 Task: Change curve  line weight to 3PX.
Action: Mouse moved to (570, 437)
Screenshot: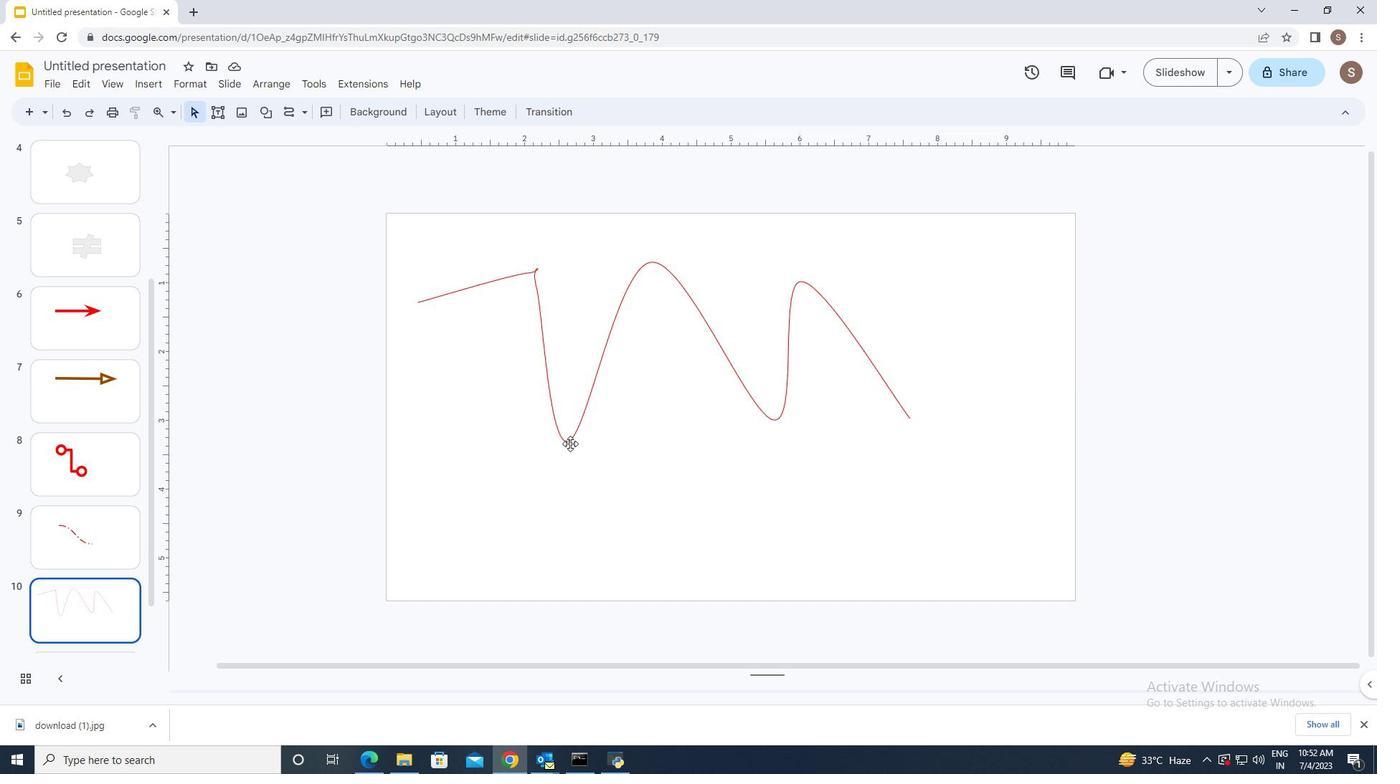 
Action: Mouse pressed left at (570, 437)
Screenshot: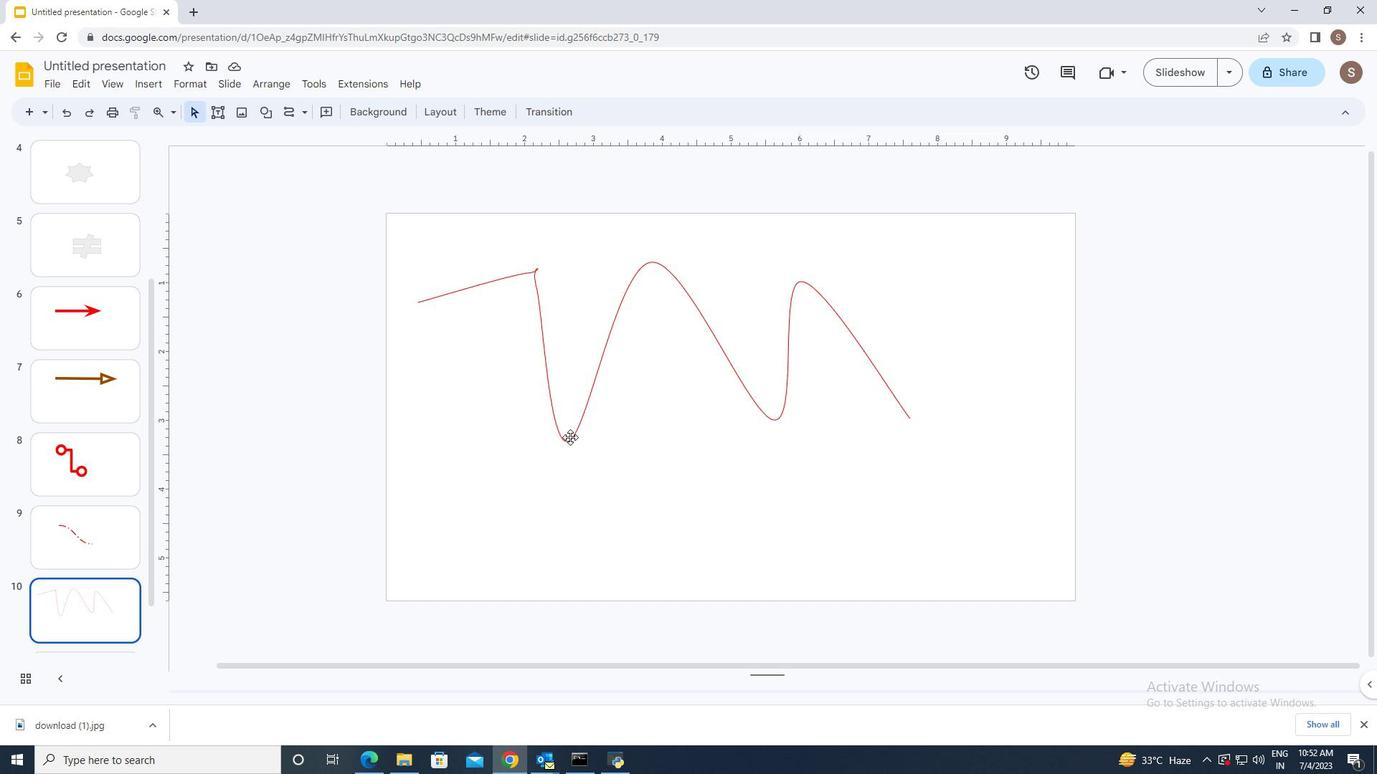
Action: Mouse moved to (377, 108)
Screenshot: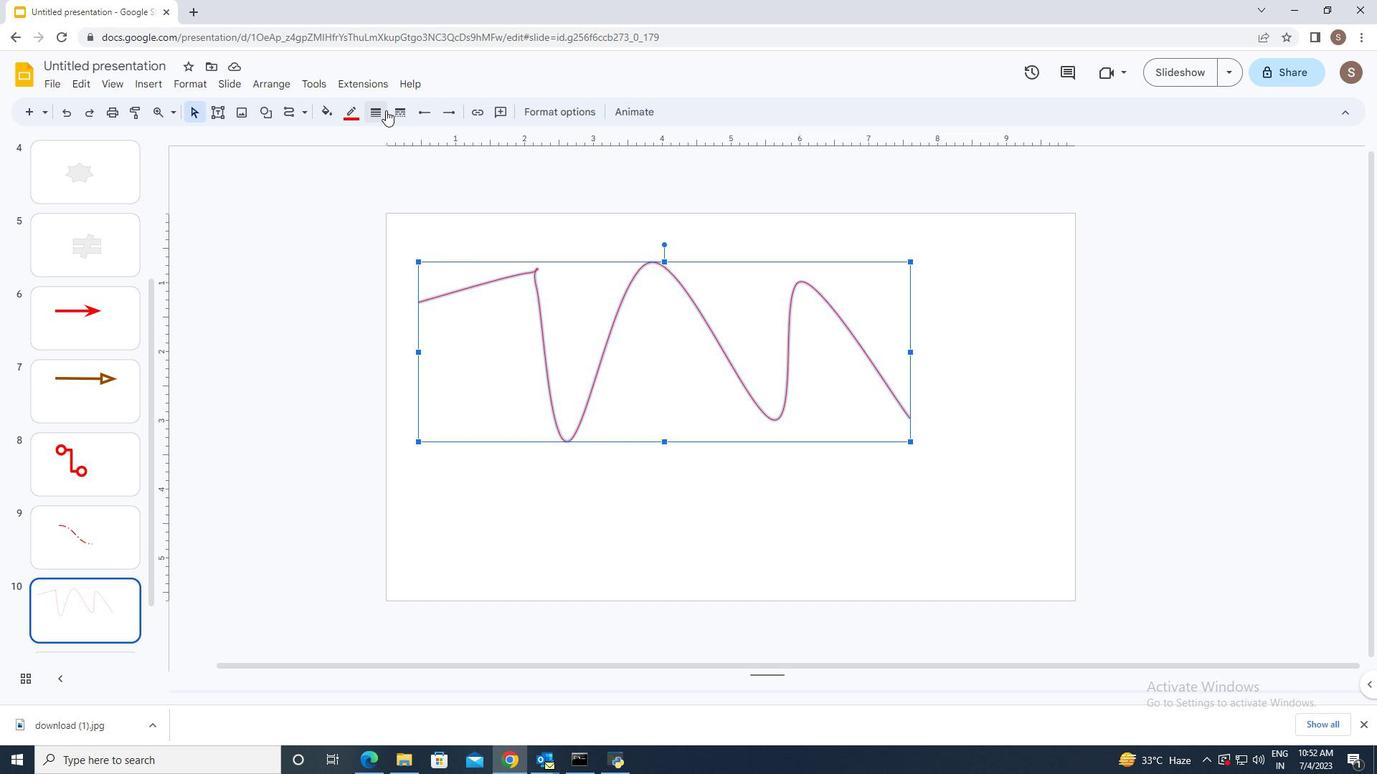 
Action: Mouse pressed left at (377, 108)
Screenshot: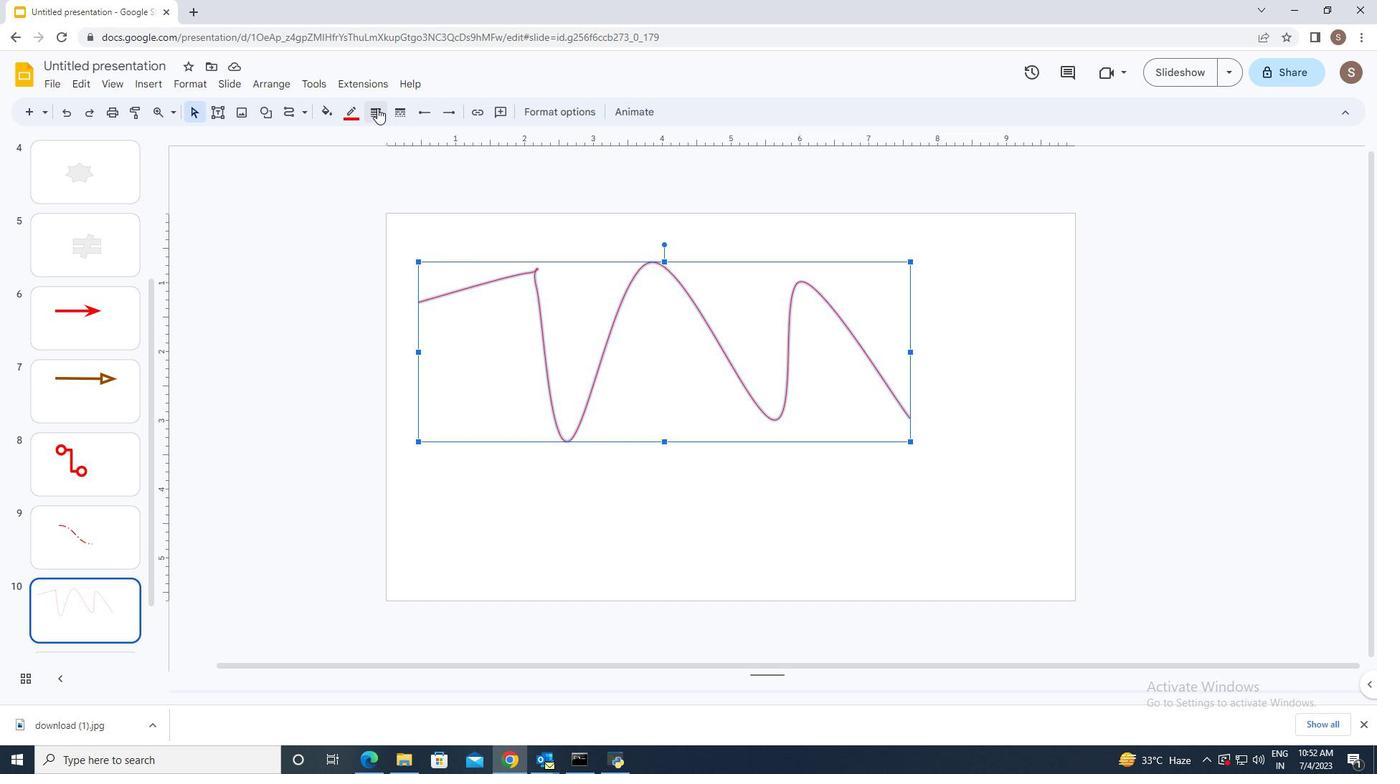 
Action: Mouse moved to (396, 179)
Screenshot: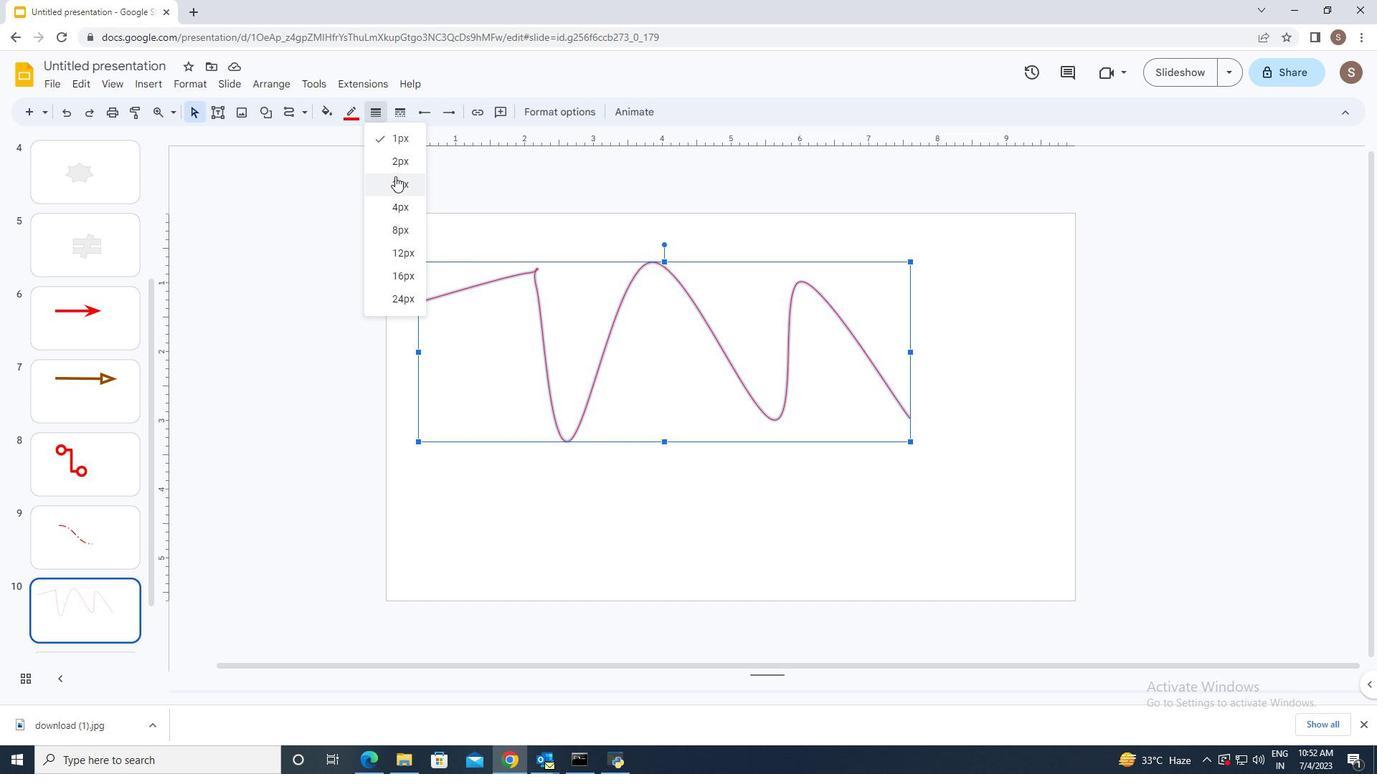 
Action: Mouse pressed left at (396, 179)
Screenshot: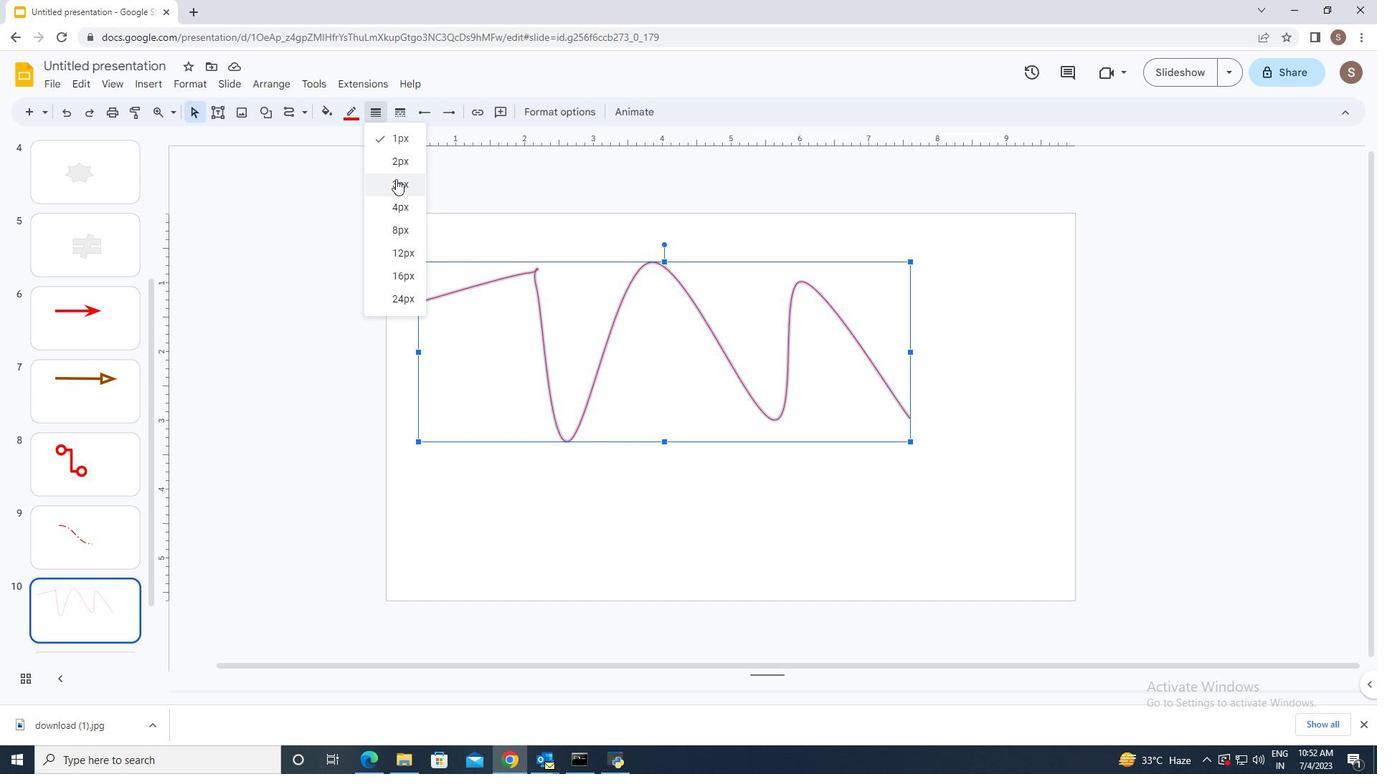 
Action: Mouse moved to (502, 464)
Screenshot: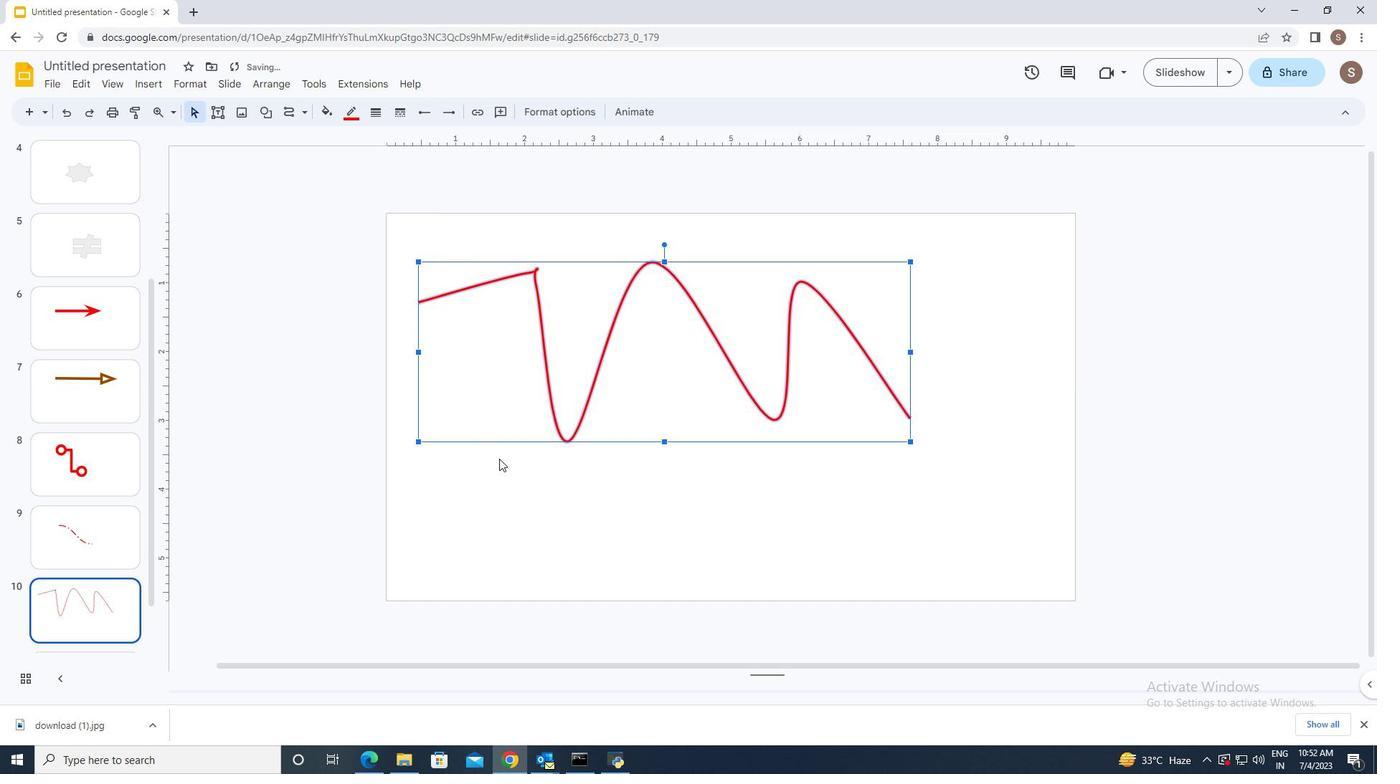 
Action: Mouse pressed left at (502, 464)
Screenshot: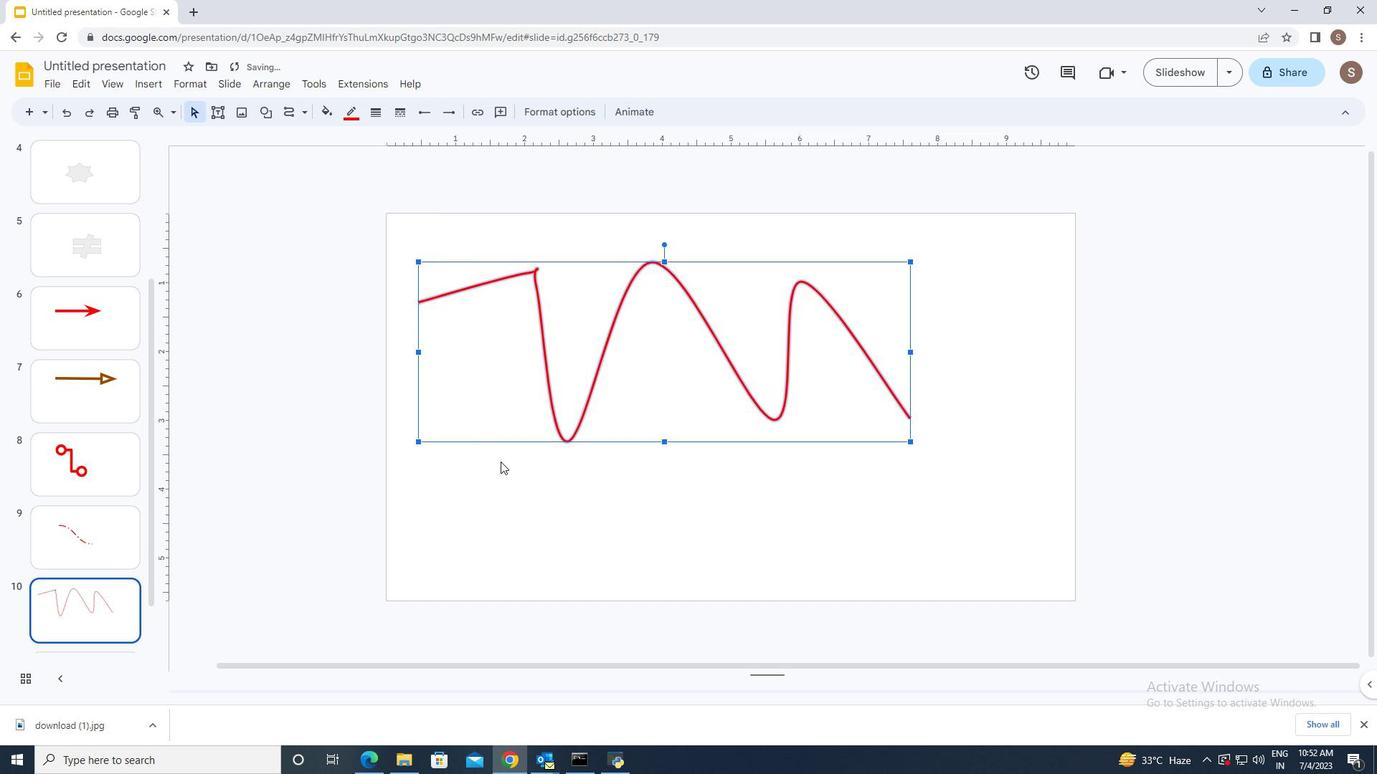 
Action: Mouse moved to (129, 729)
Screenshot: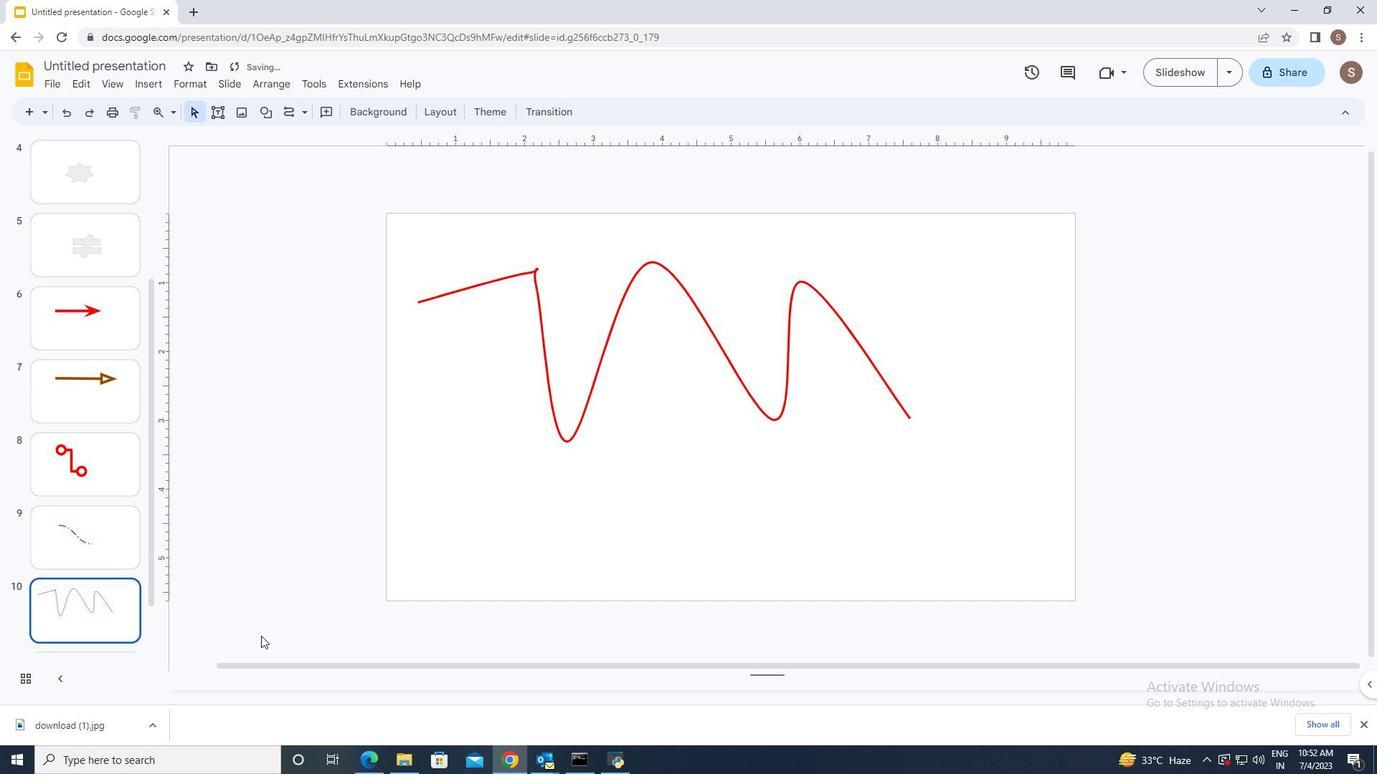 
